 Task: Look for properties with 5 bathrooms.
Action: Mouse moved to (954, 117)
Screenshot: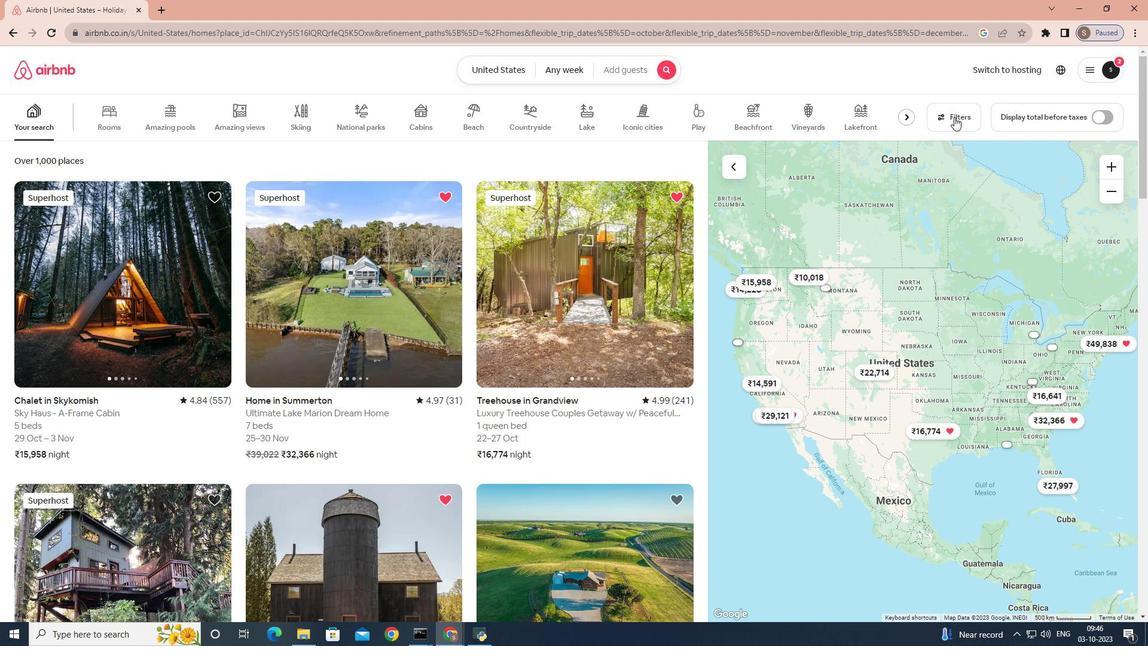 
Action: Mouse pressed left at (954, 117)
Screenshot: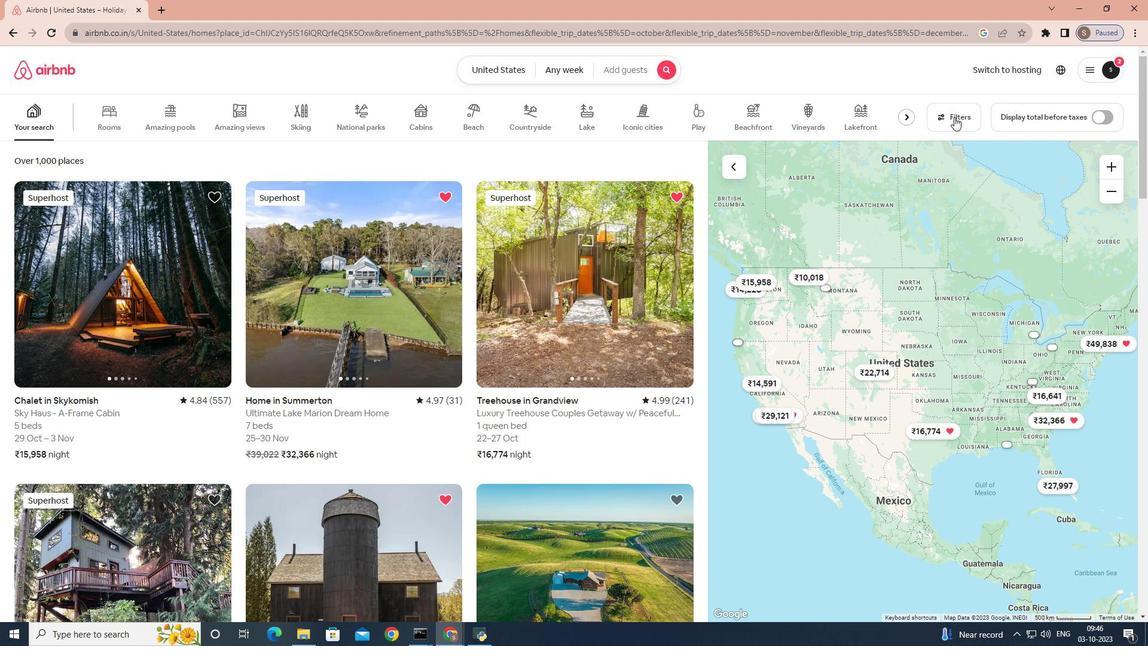 
Action: Mouse moved to (711, 200)
Screenshot: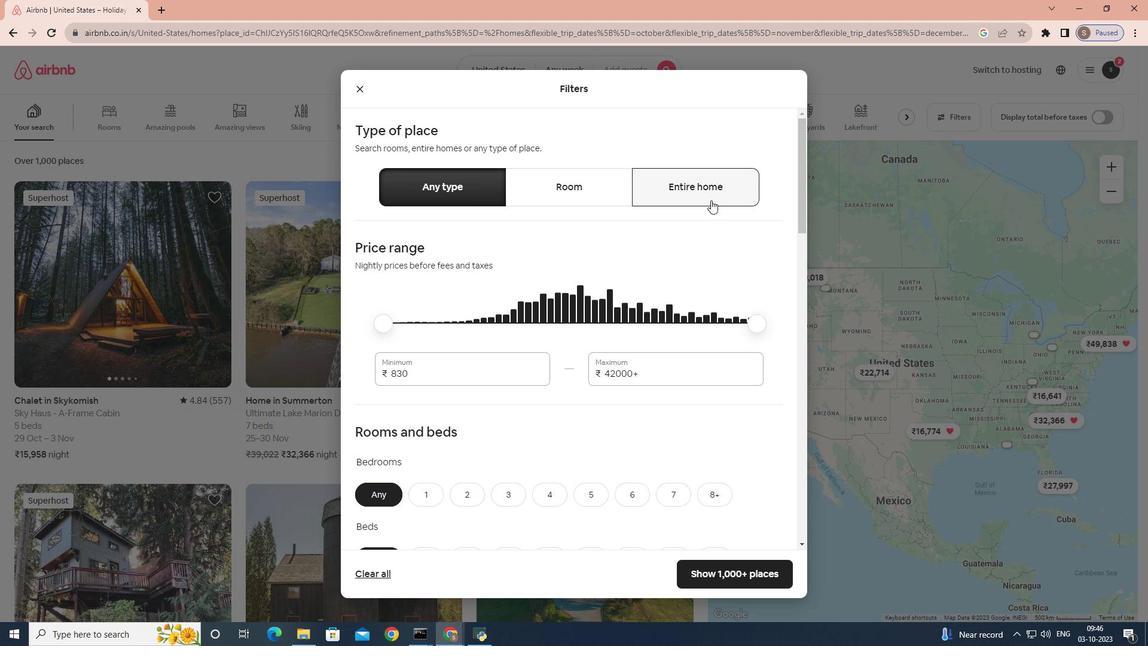 
Action: Mouse pressed left at (711, 200)
Screenshot: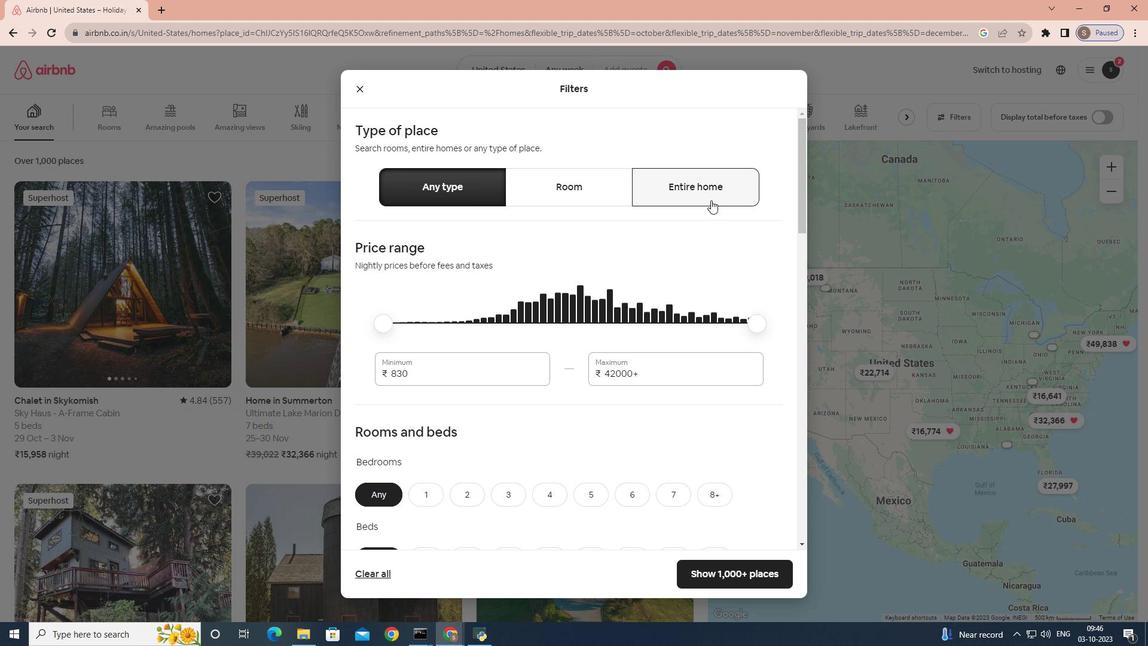 
Action: Mouse moved to (637, 258)
Screenshot: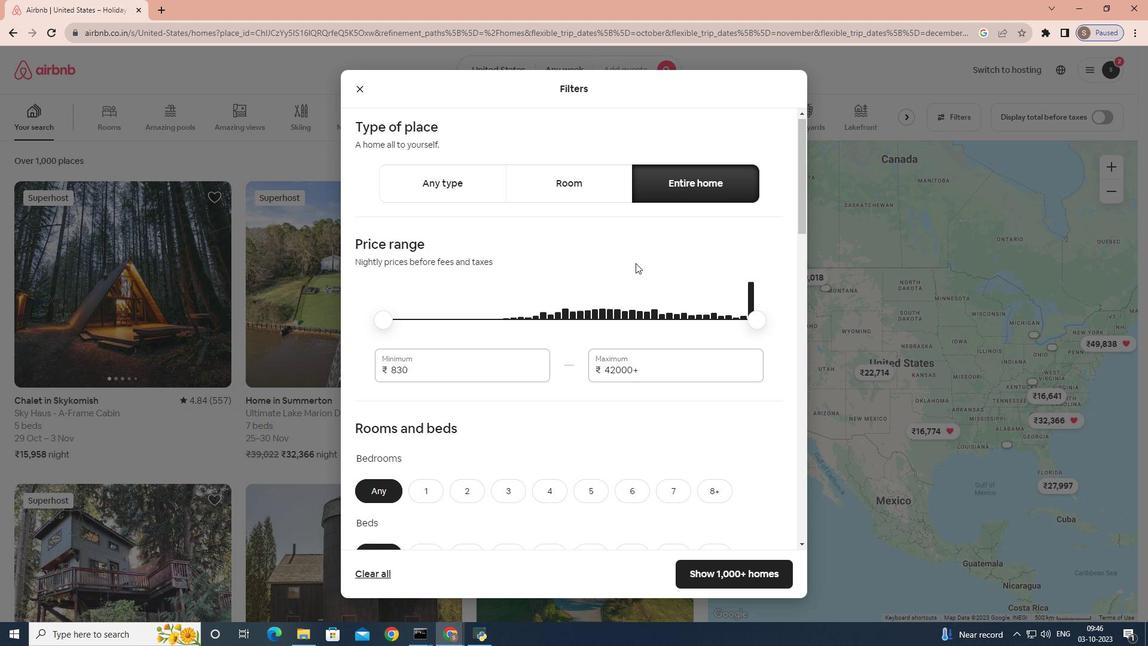
Action: Mouse scrolled (637, 257) with delta (0, 0)
Screenshot: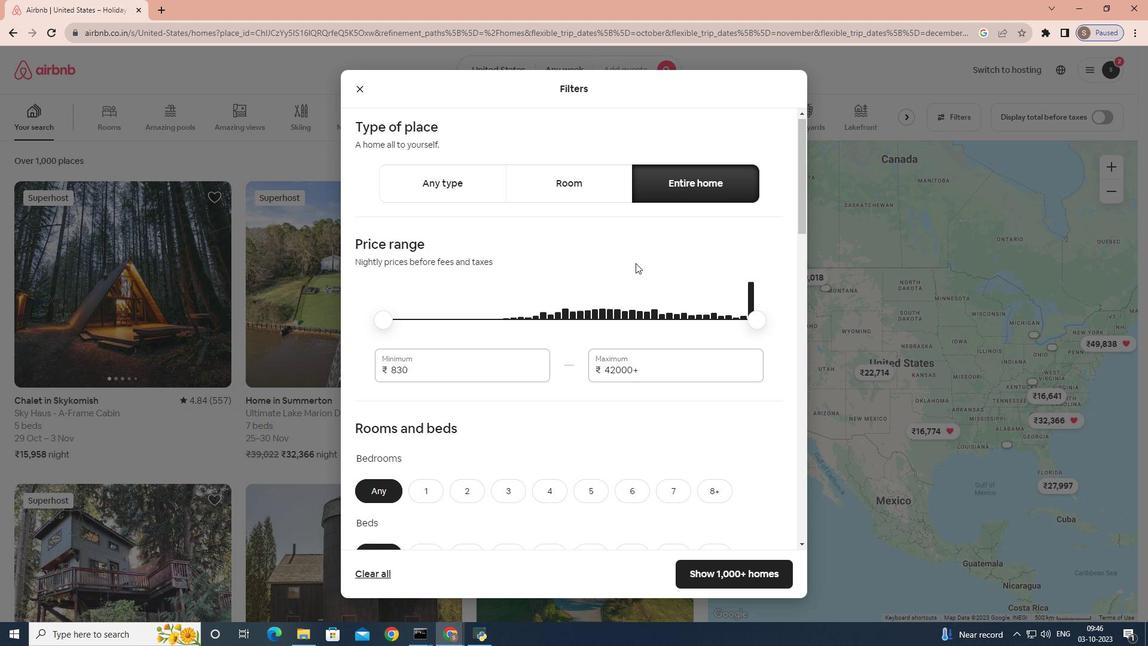 
Action: Mouse moved to (637, 261)
Screenshot: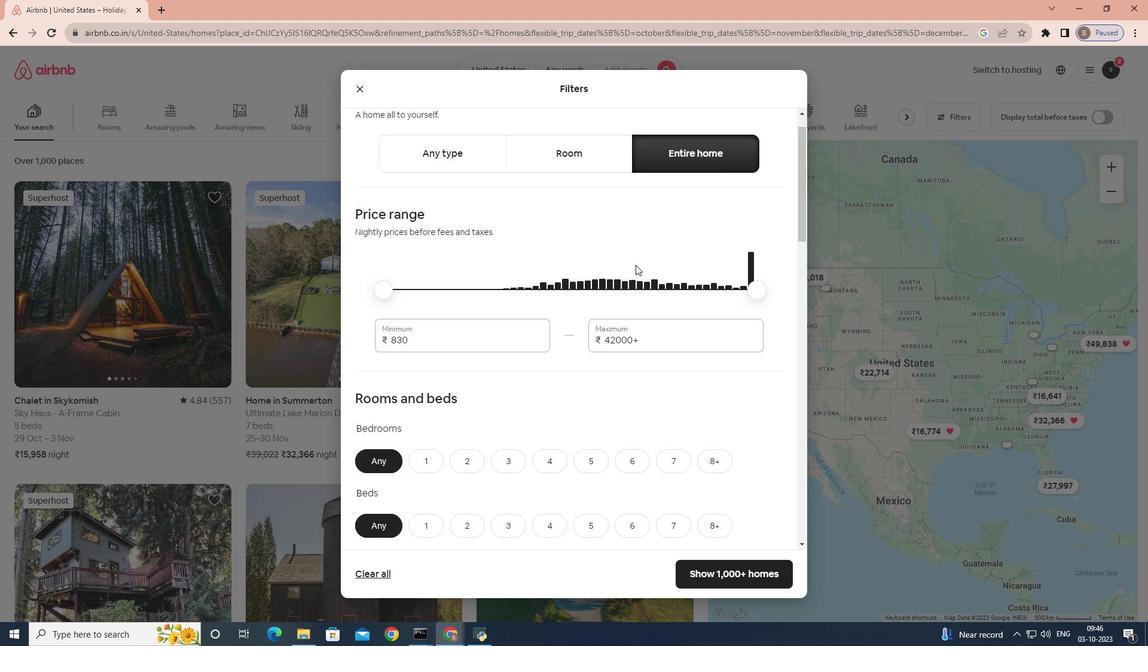 
Action: Mouse scrolled (637, 260) with delta (0, 0)
Screenshot: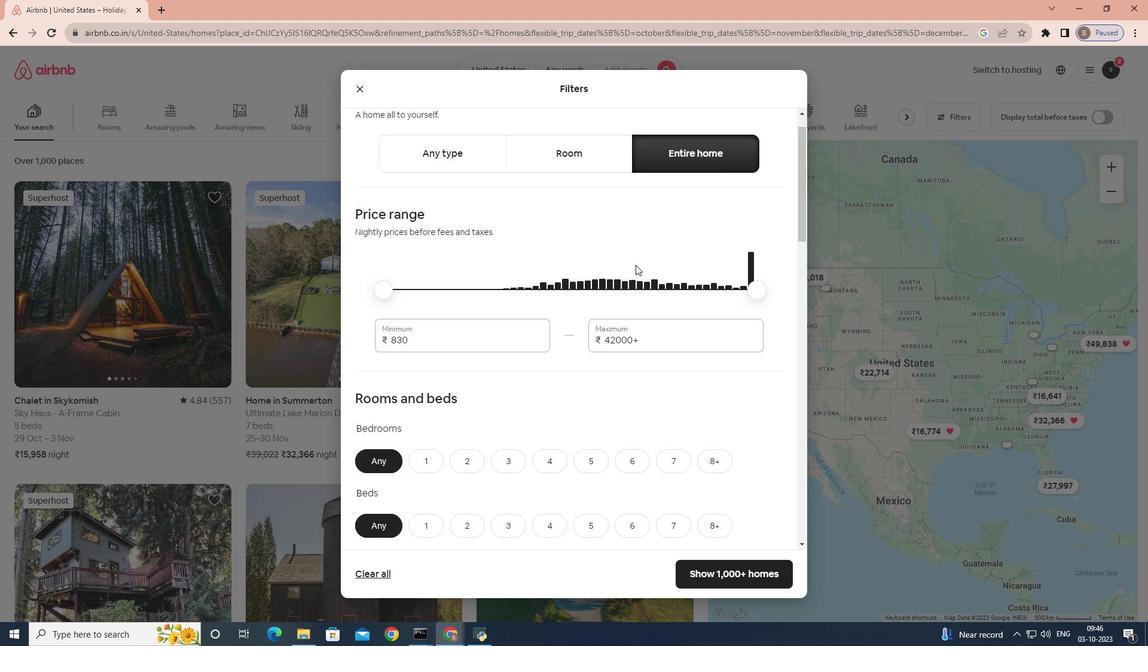 
Action: Mouse moved to (635, 263)
Screenshot: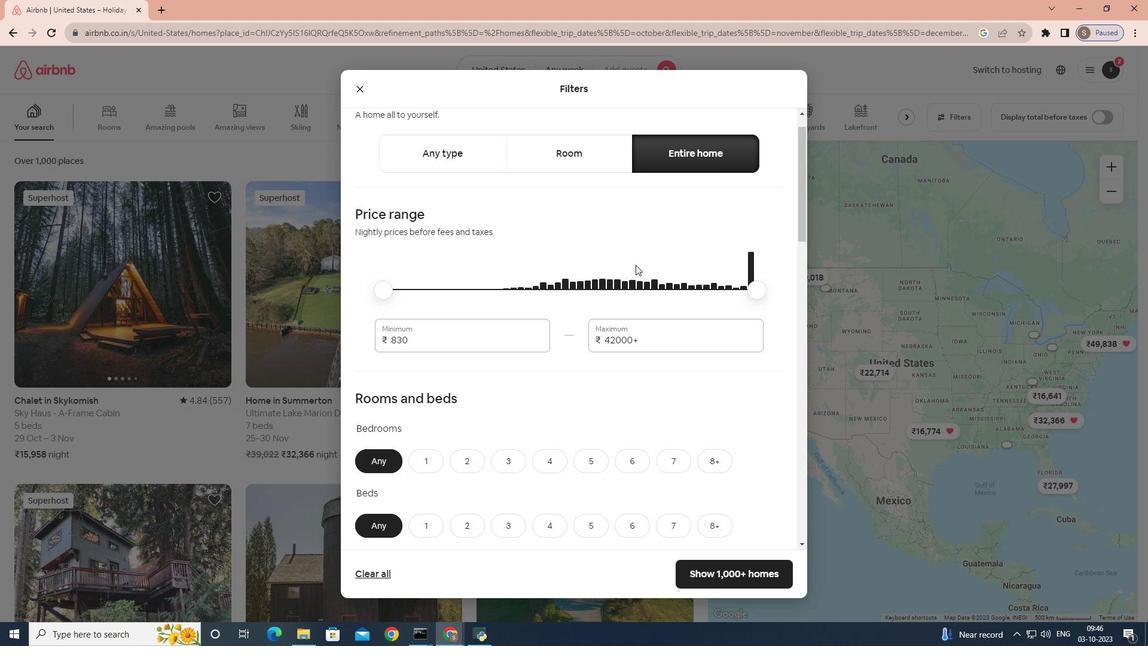 
Action: Mouse scrolled (635, 262) with delta (0, 0)
Screenshot: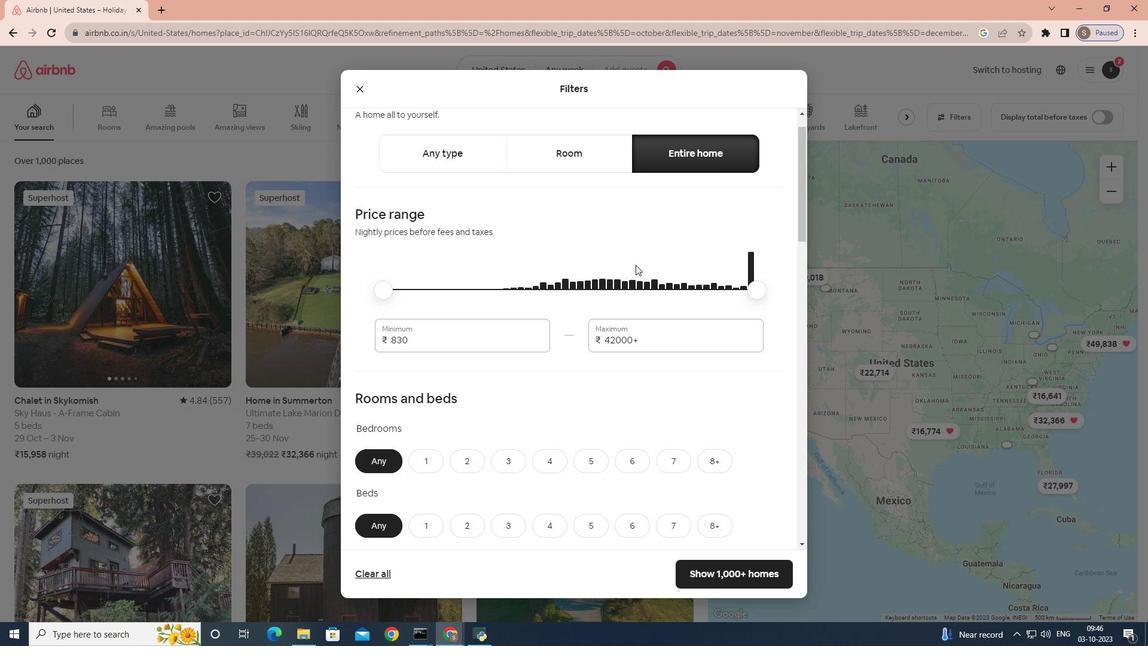 
Action: Mouse moved to (635, 265)
Screenshot: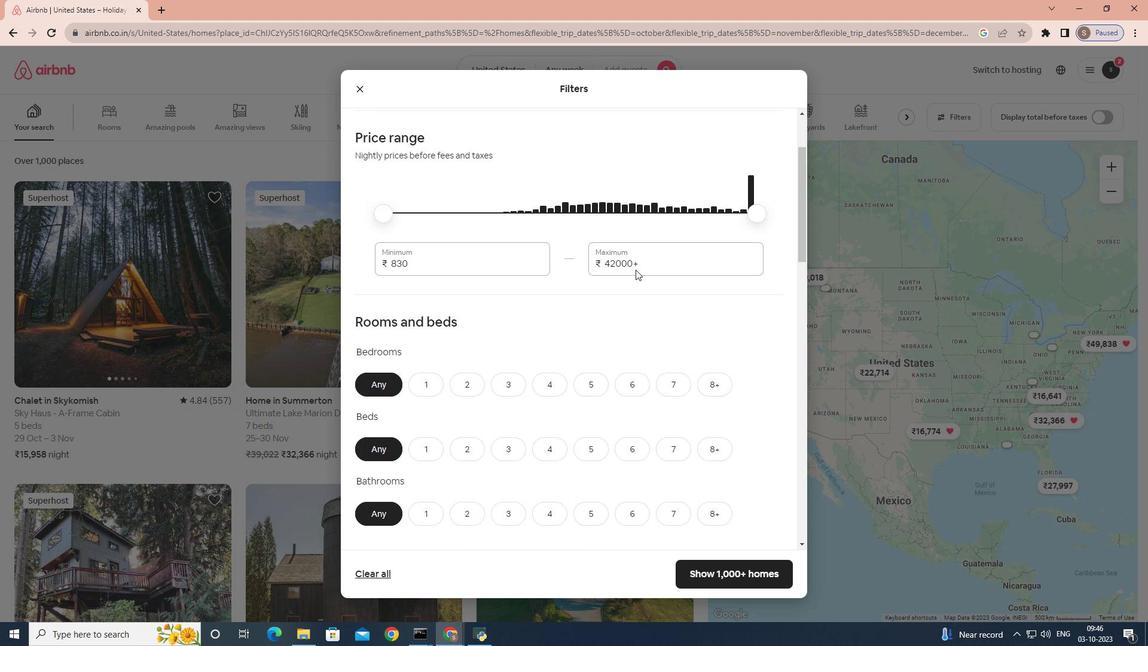 
Action: Mouse scrolled (635, 264) with delta (0, 0)
Screenshot: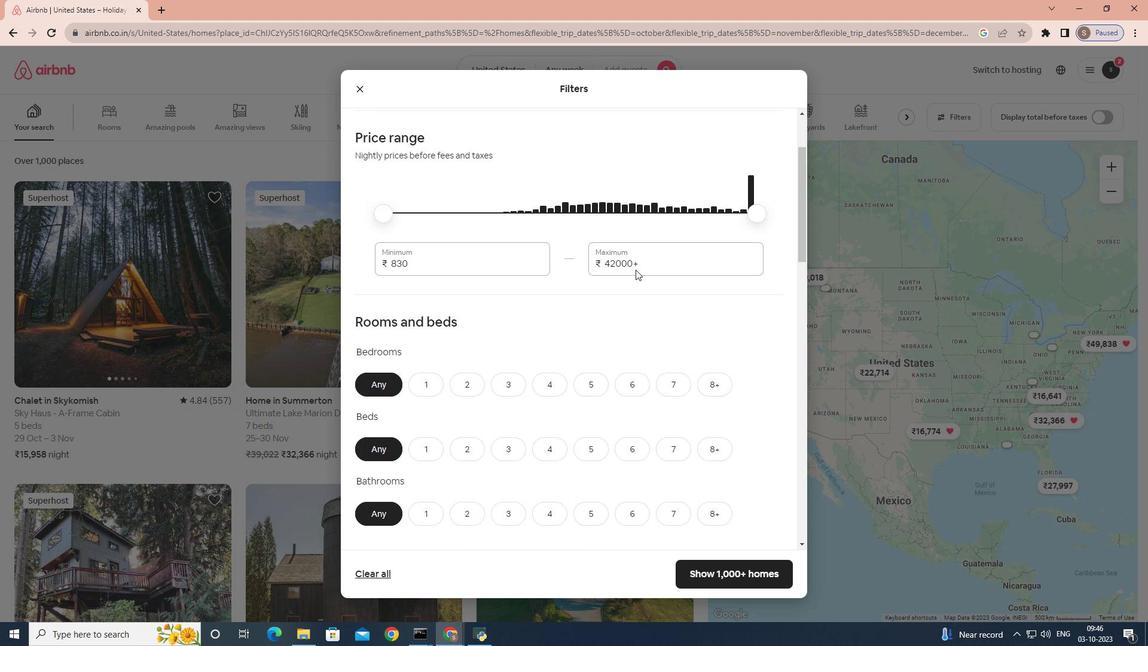 
Action: Mouse moved to (603, 385)
Screenshot: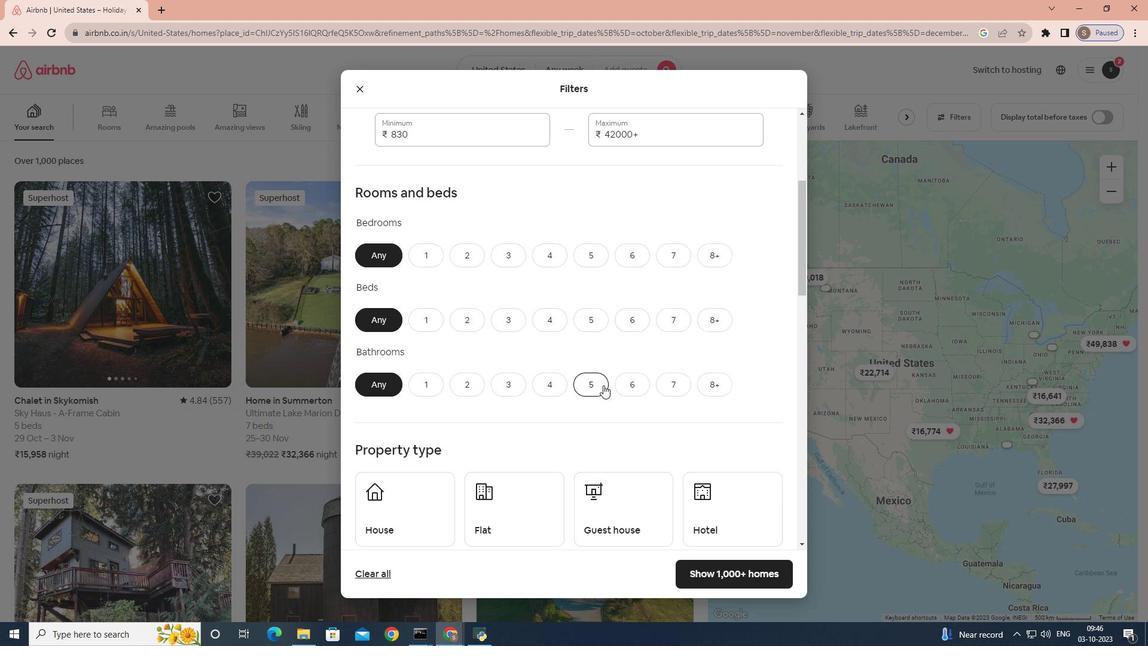 
Action: Mouse pressed left at (603, 385)
Screenshot: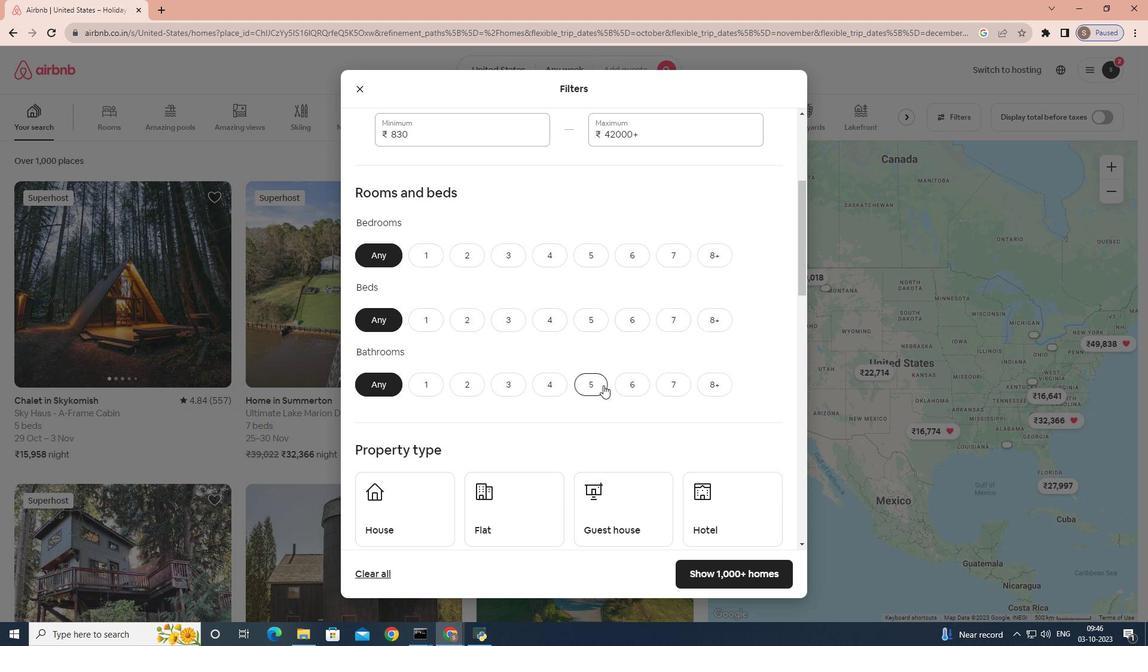 
Action: Mouse moved to (707, 571)
Screenshot: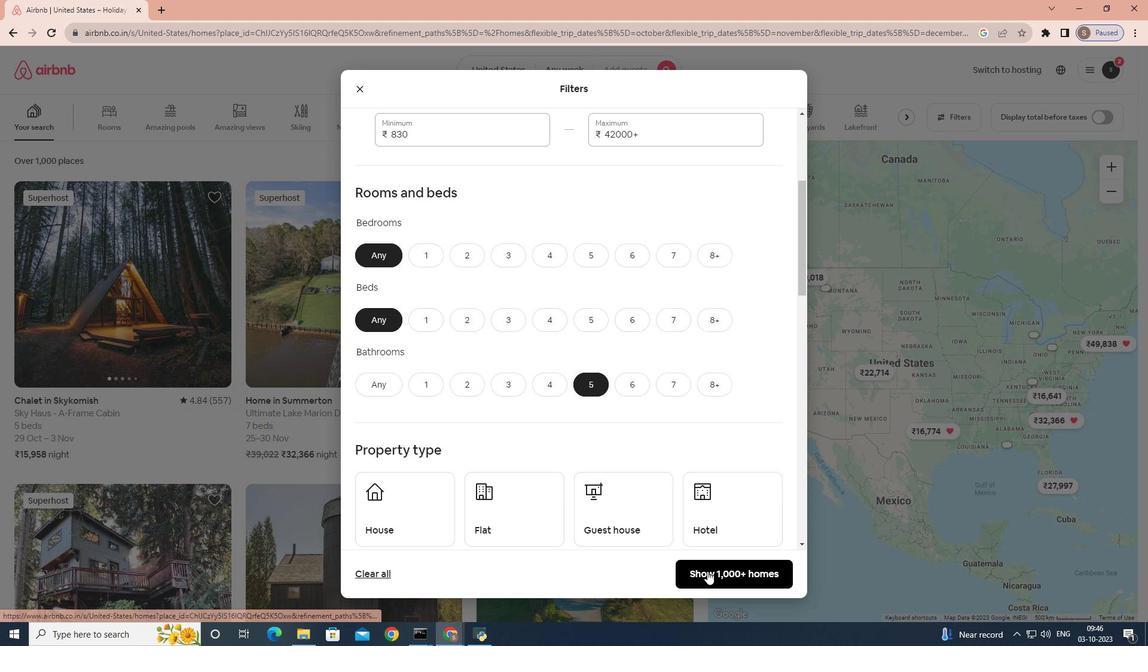 
Action: Mouse pressed left at (707, 571)
Screenshot: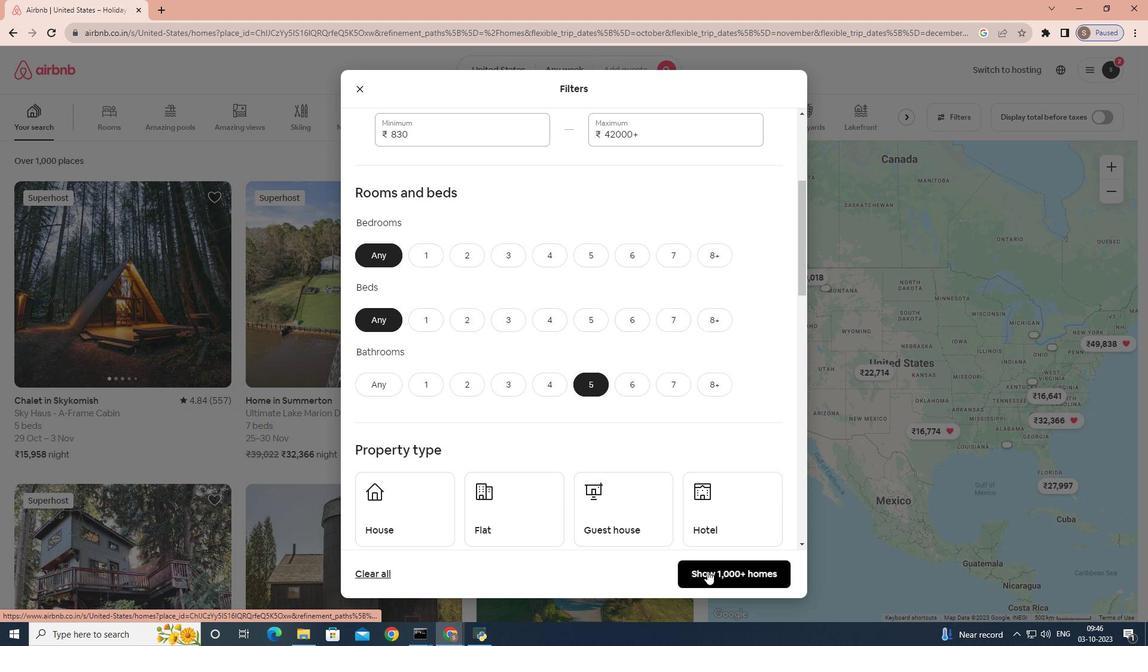 
